 Task: Select workspace-type operations.
Action: Mouse moved to (310, 56)
Screenshot: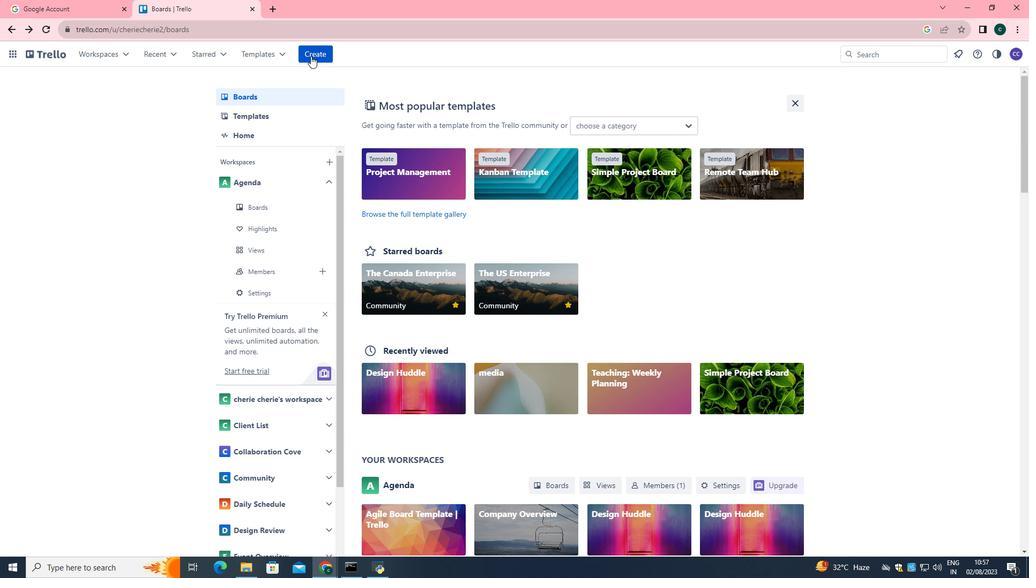 
Action: Mouse pressed left at (310, 56)
Screenshot: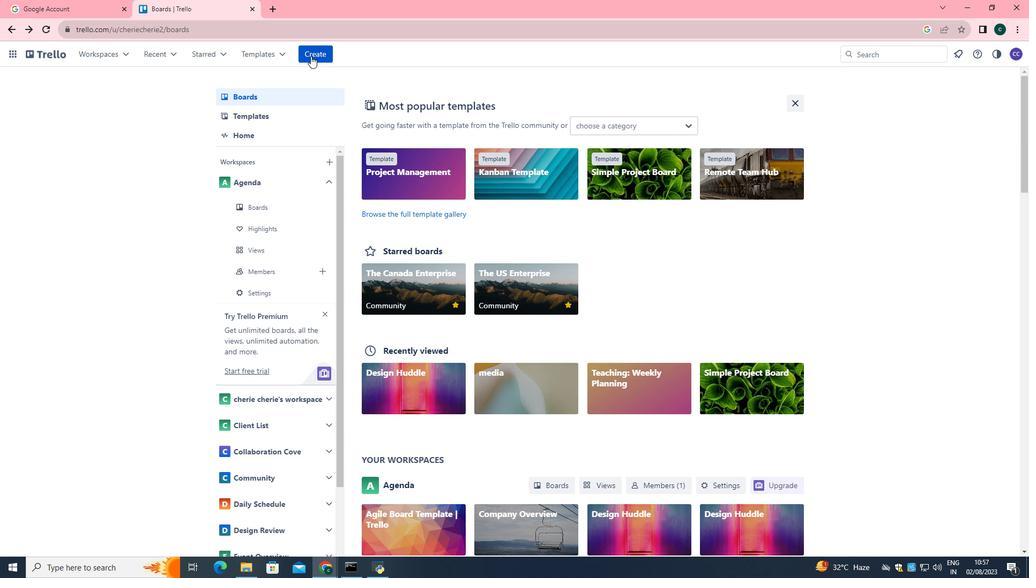 
Action: Mouse moved to (329, 171)
Screenshot: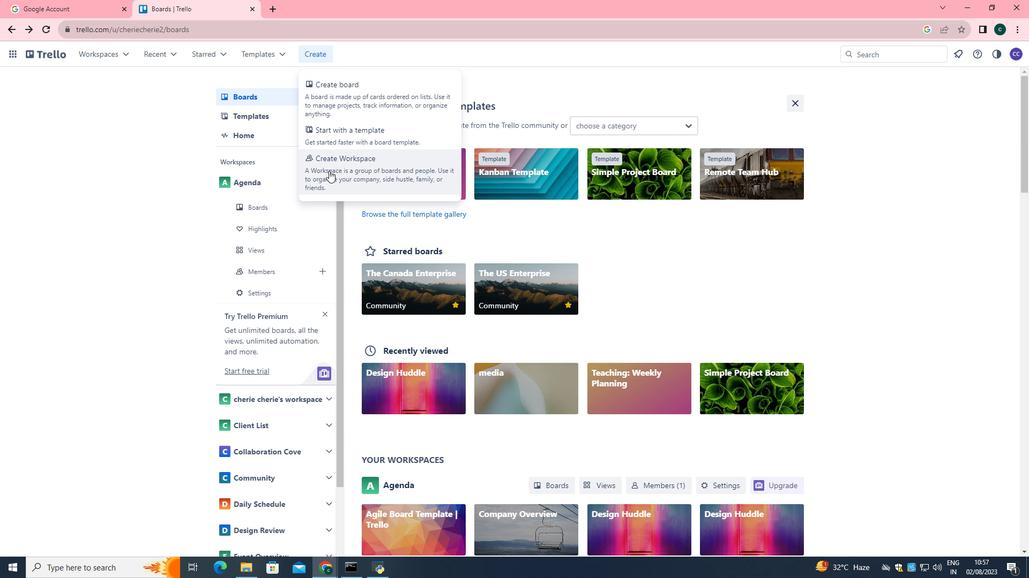 
Action: Mouse pressed left at (329, 171)
Screenshot: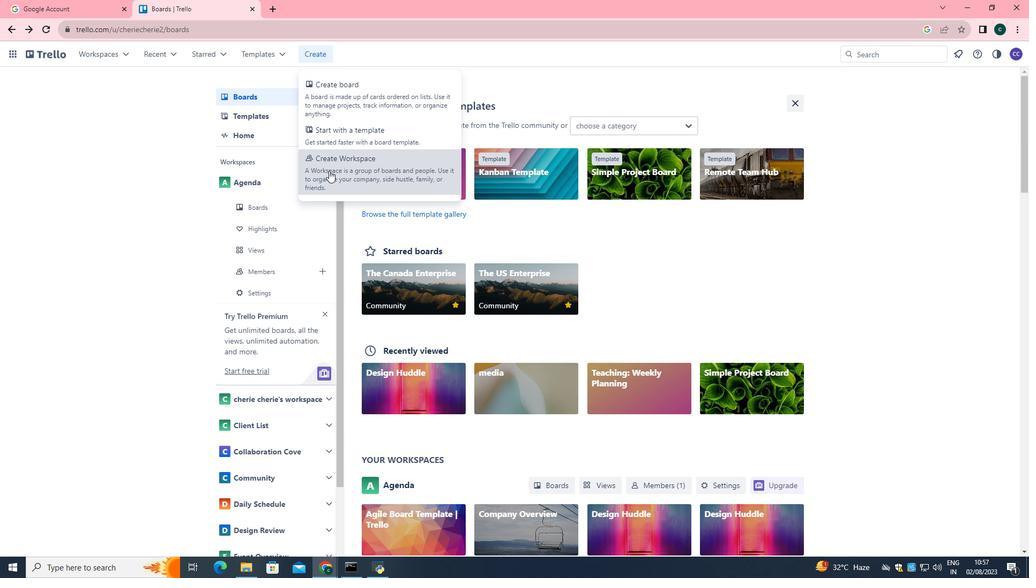 
Action: Mouse moved to (323, 246)
Screenshot: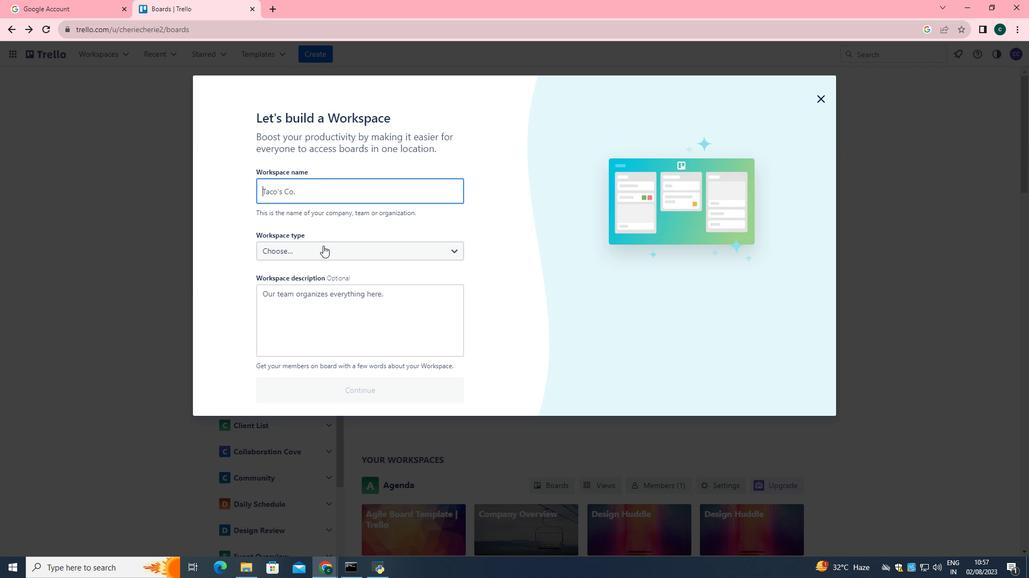 
Action: Mouse pressed left at (323, 246)
Screenshot: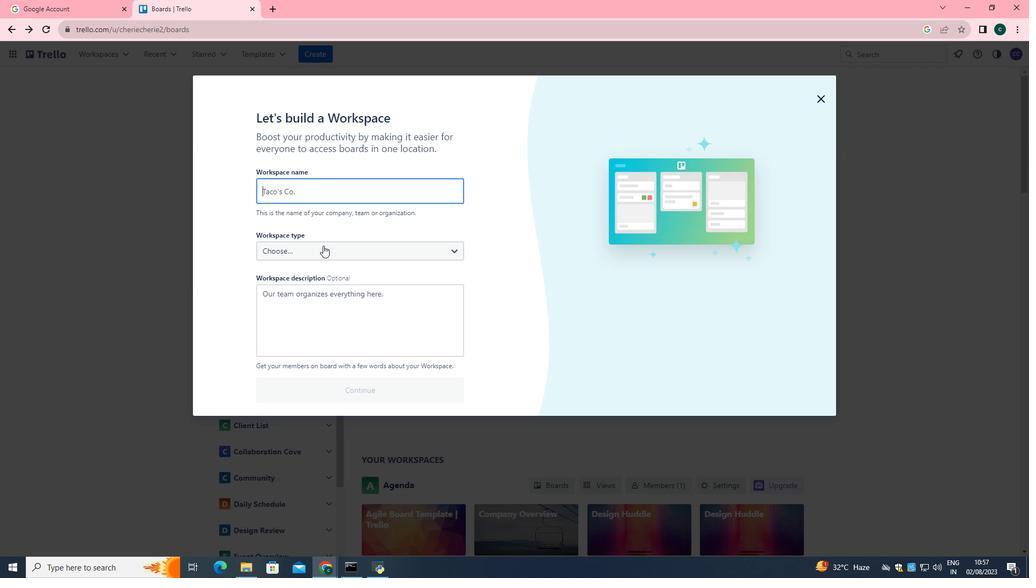 
Action: Mouse moved to (308, 291)
Screenshot: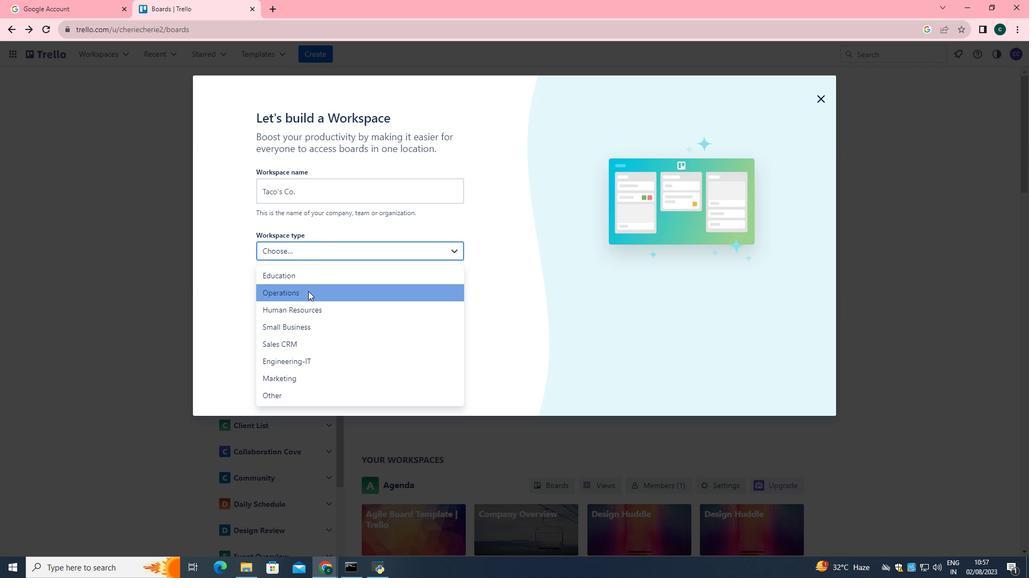 
Action: Mouse pressed left at (308, 291)
Screenshot: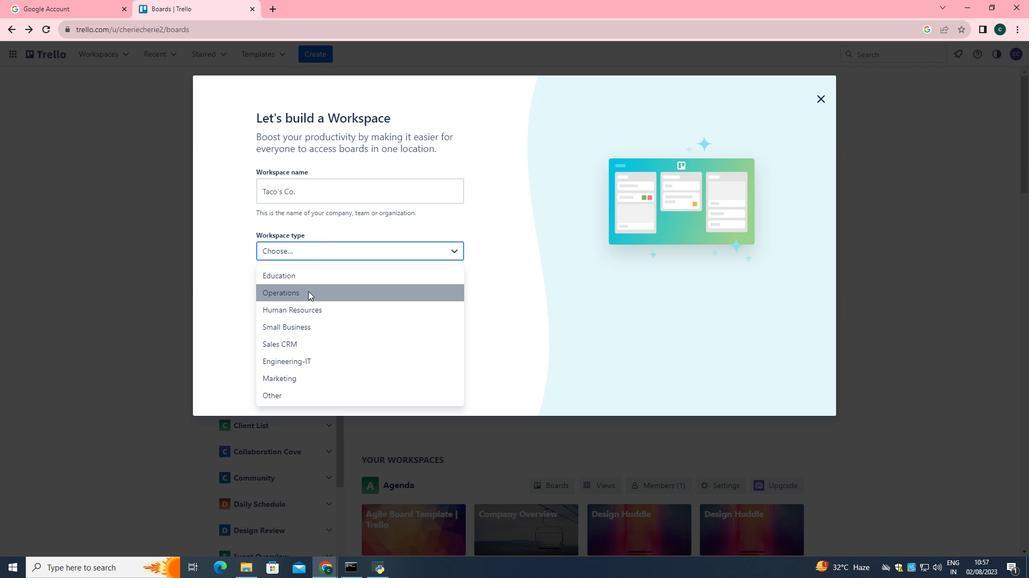 
